 Task: Add the task  Upgrade and migrate company software development to a cloud-based solution to the section Code Catalysts in the project AgileHaven and add a Due Date to the respective task as 2023/10/06
Action: Mouse moved to (564, 448)
Screenshot: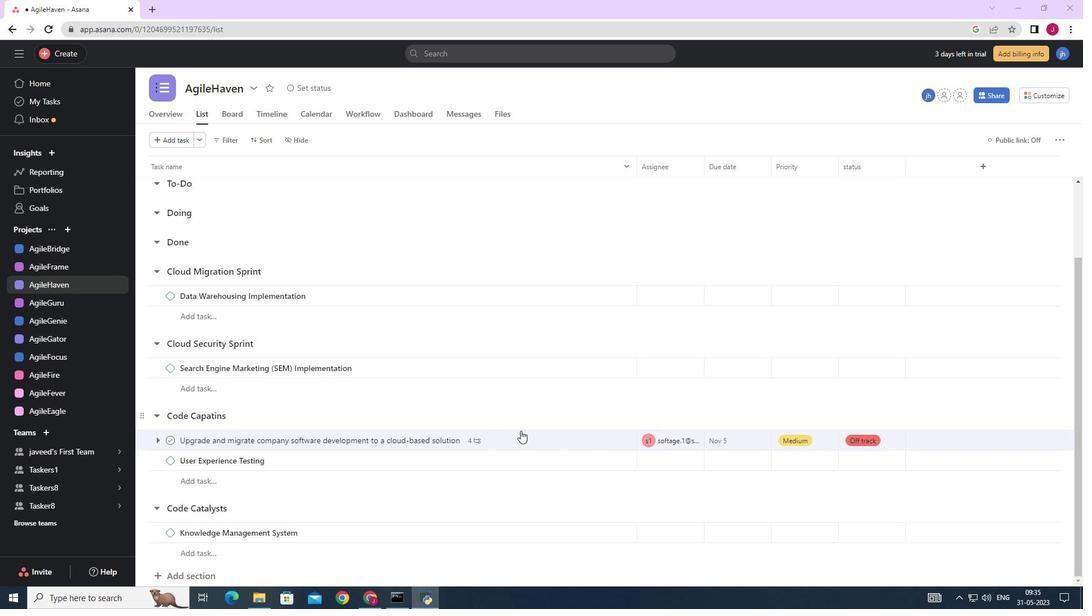 
Action: Mouse scrolled (564, 448) with delta (0, 0)
Screenshot: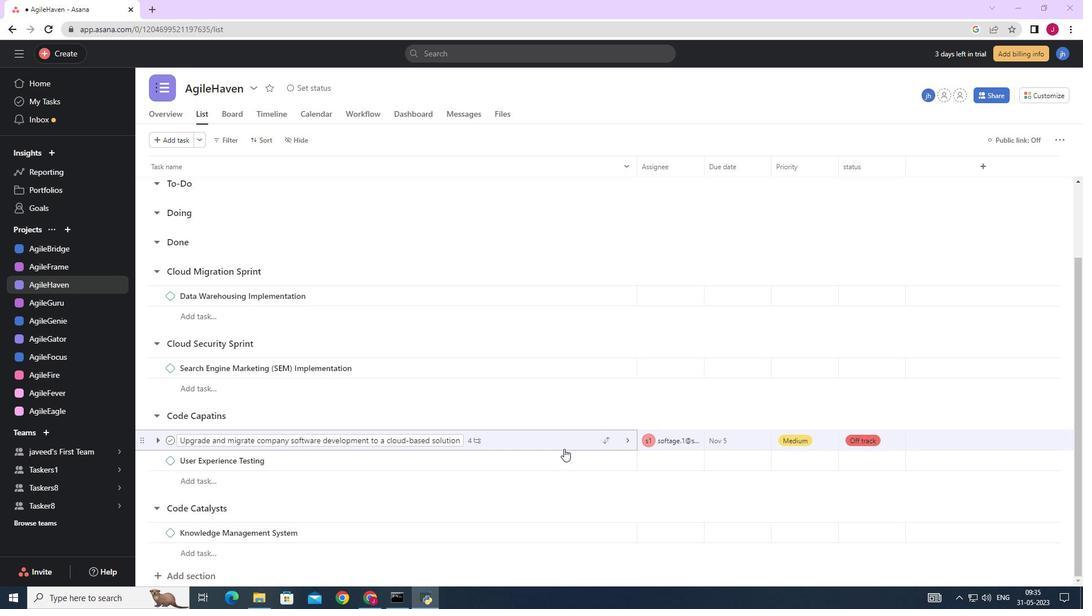 
Action: Mouse scrolled (564, 448) with delta (0, 0)
Screenshot: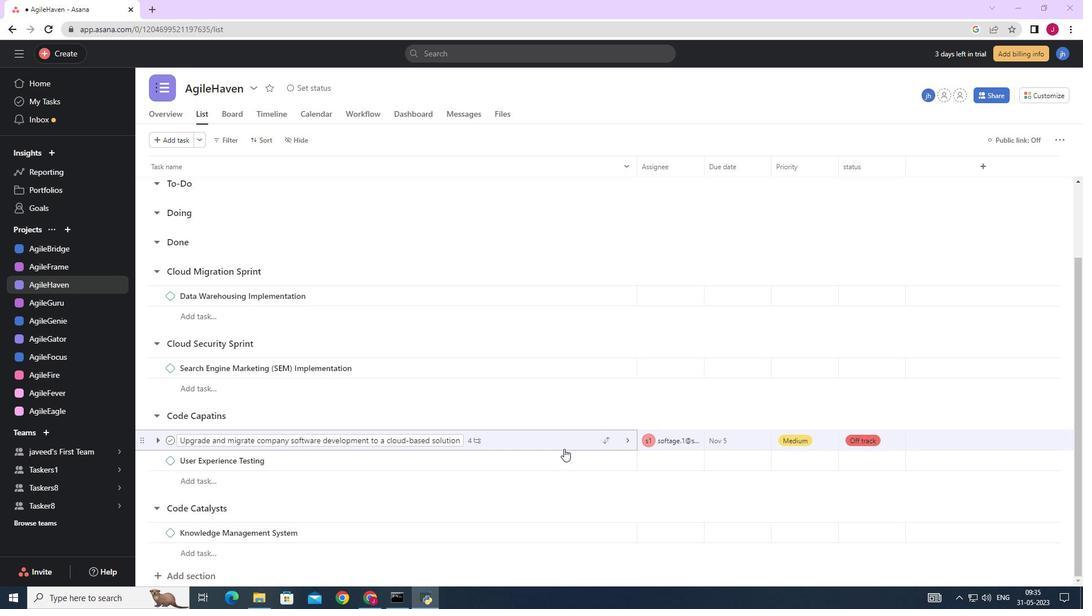 
Action: Mouse scrolled (564, 448) with delta (0, 0)
Screenshot: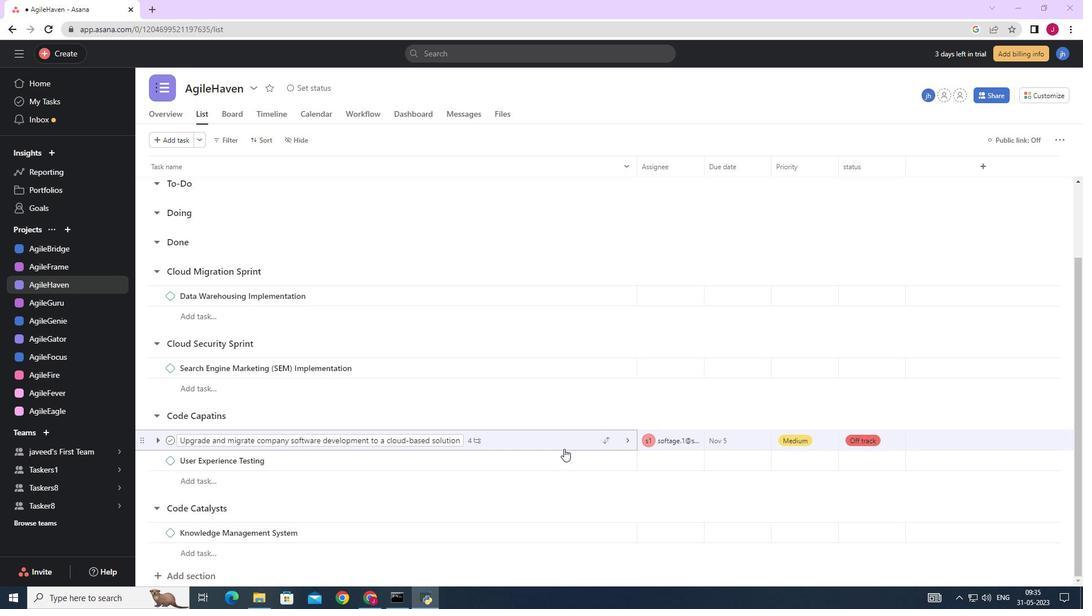 
Action: Mouse scrolled (564, 448) with delta (0, 0)
Screenshot: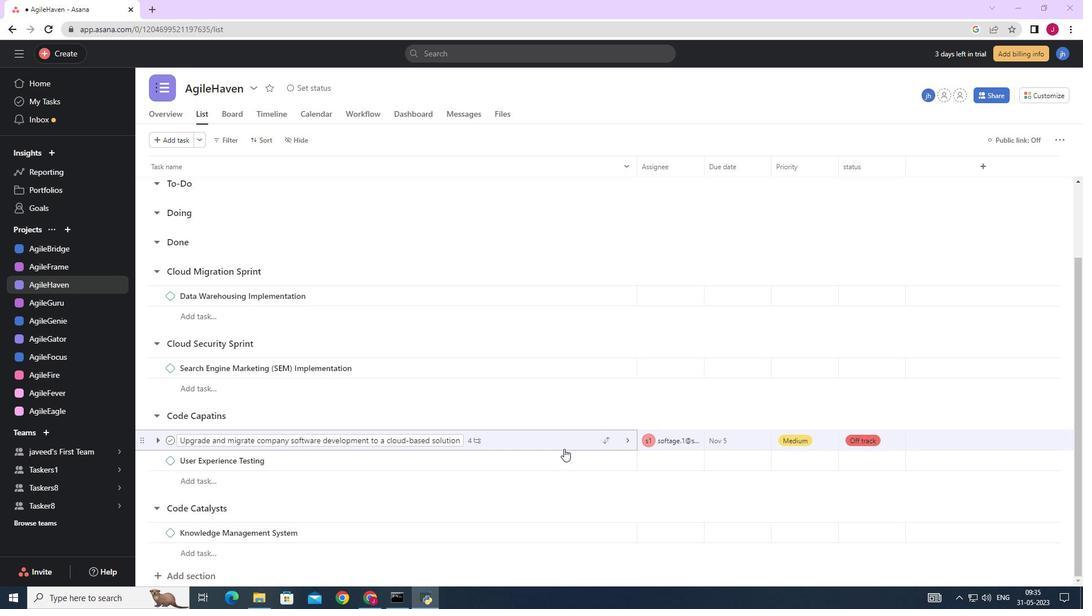 
Action: Mouse scrolled (564, 448) with delta (0, 0)
Screenshot: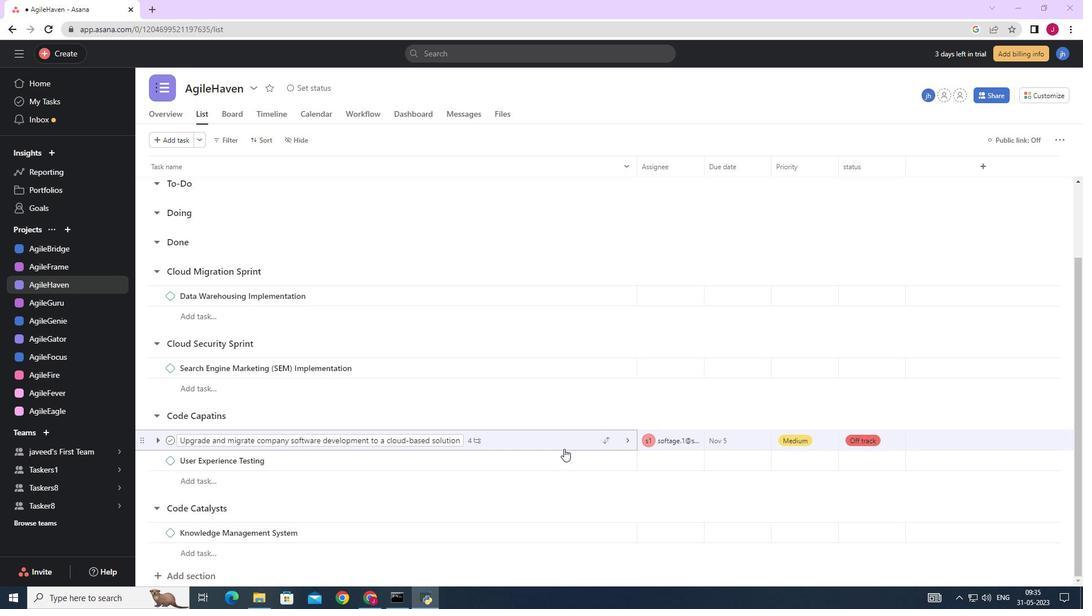 
Action: Mouse moved to (608, 438)
Screenshot: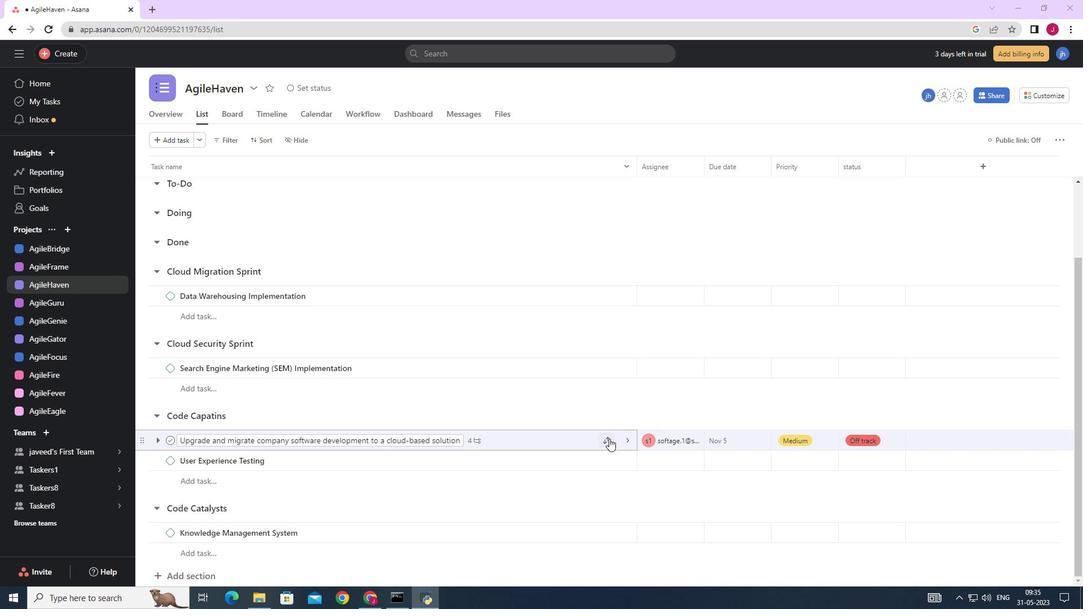 
Action: Mouse pressed left at (608, 438)
Screenshot: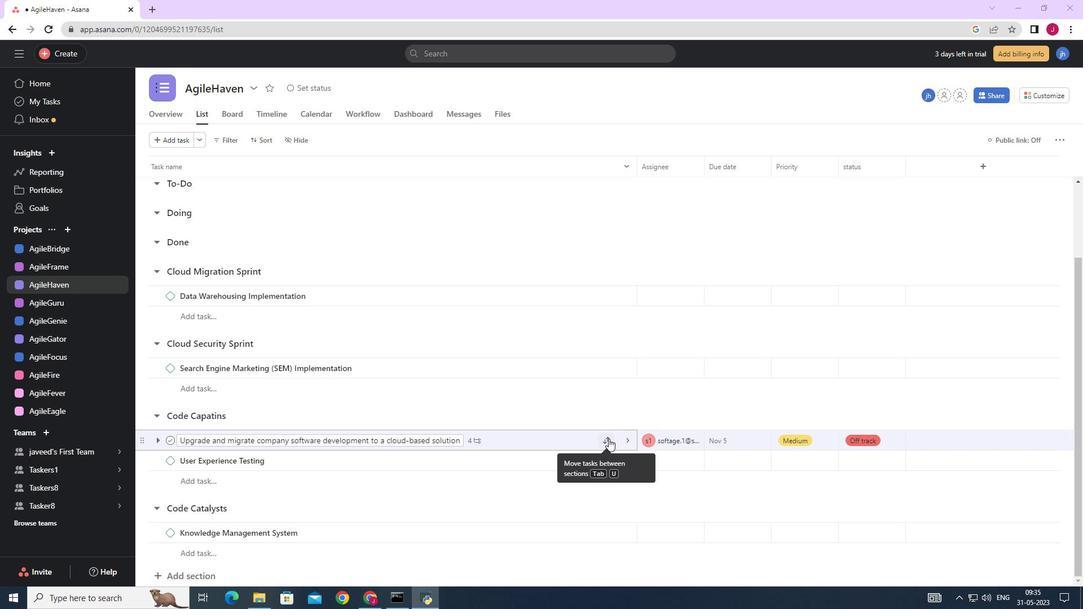 
Action: Mouse moved to (556, 419)
Screenshot: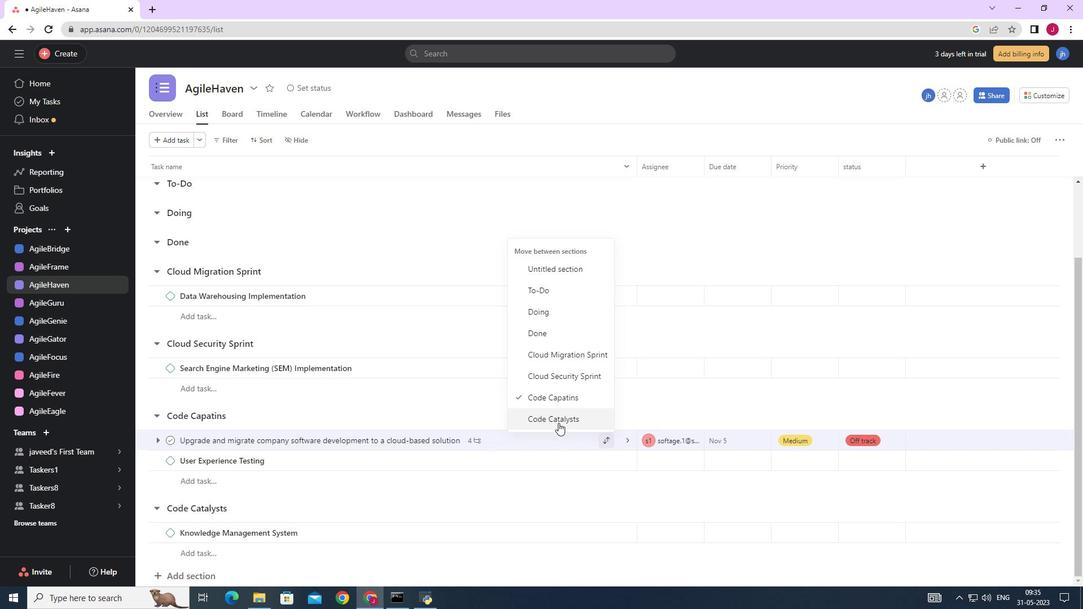 
Action: Mouse pressed left at (556, 419)
Screenshot: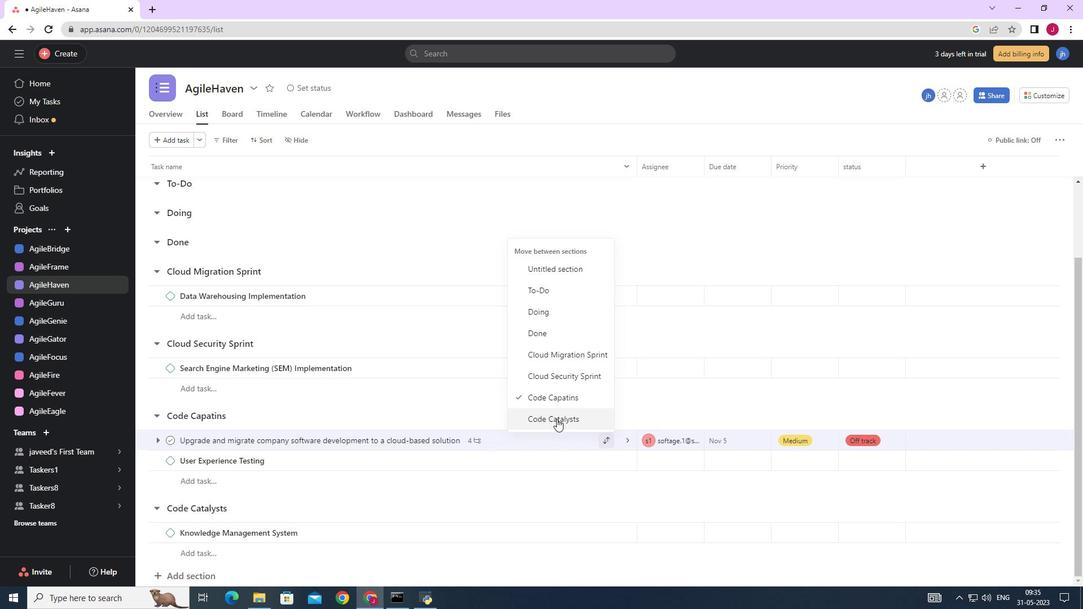 
Action: Mouse moved to (761, 515)
Screenshot: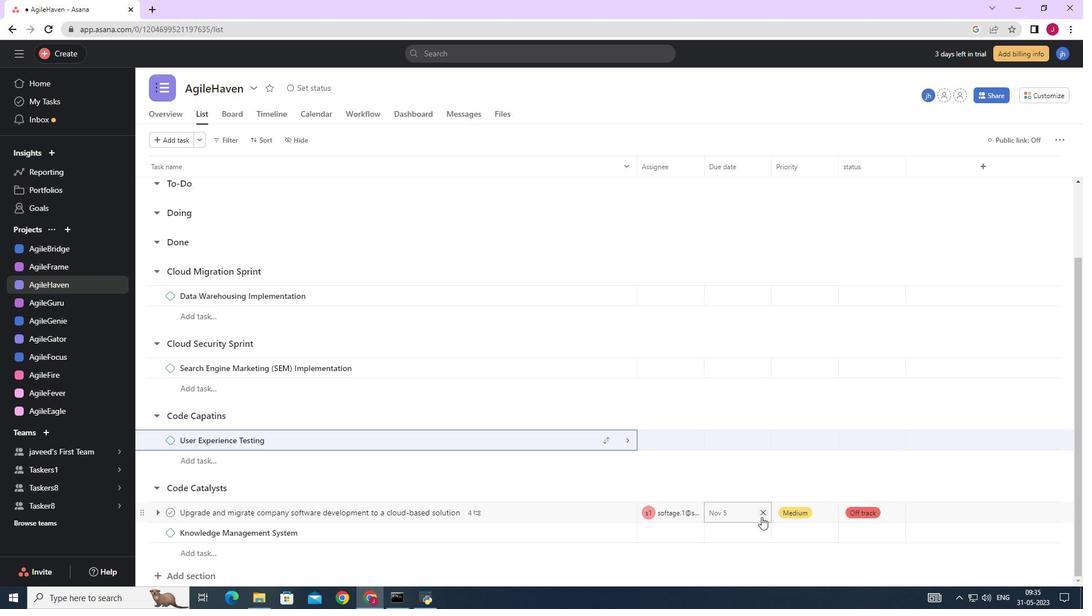 
Action: Mouse pressed left at (761, 515)
Screenshot: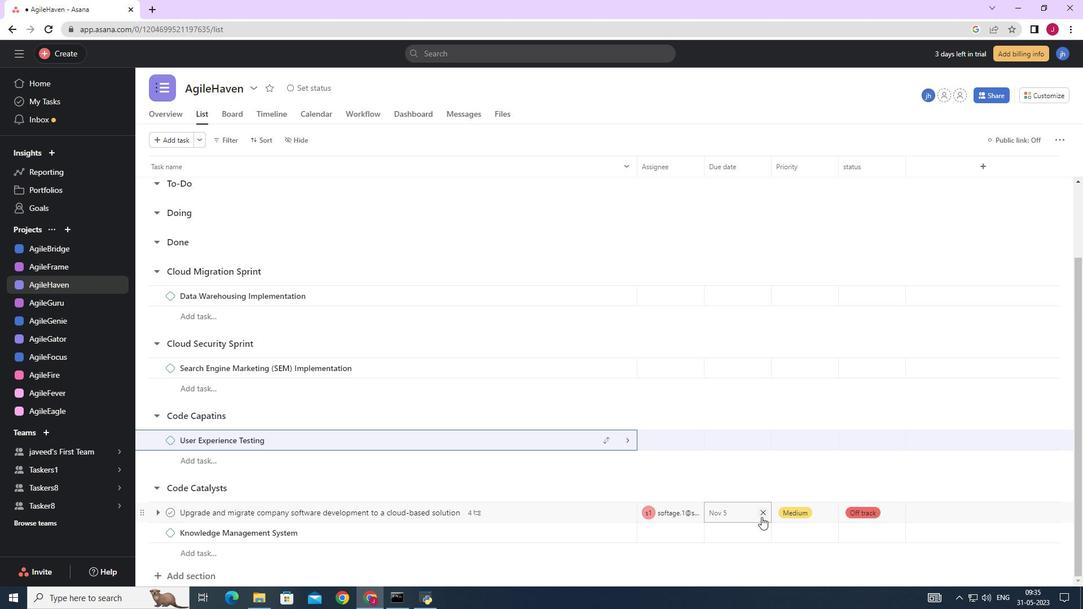 
Action: Mouse moved to (741, 512)
Screenshot: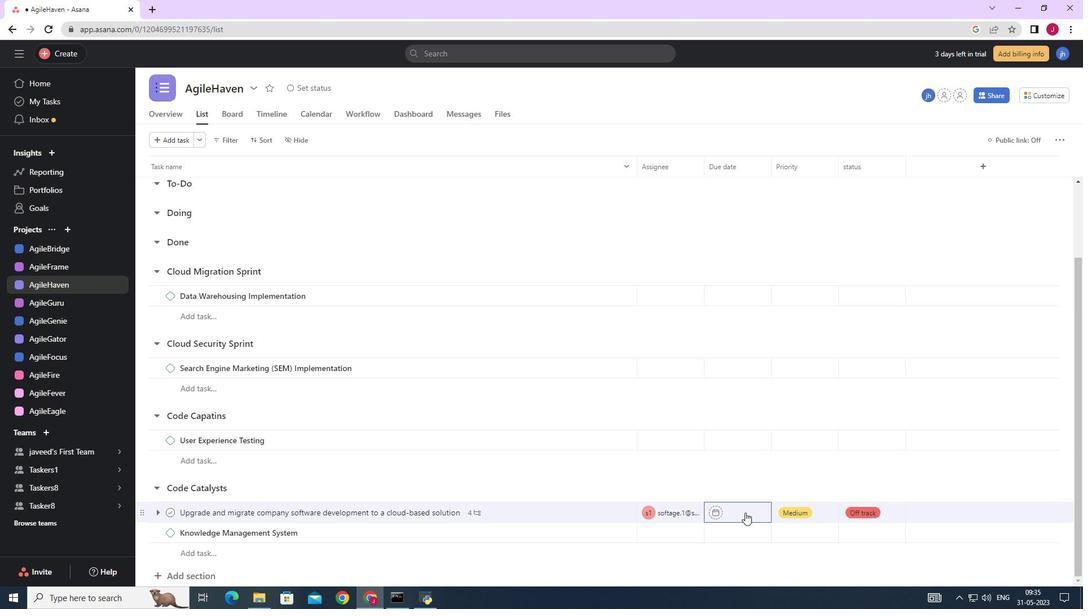 
Action: Mouse pressed left at (741, 512)
Screenshot: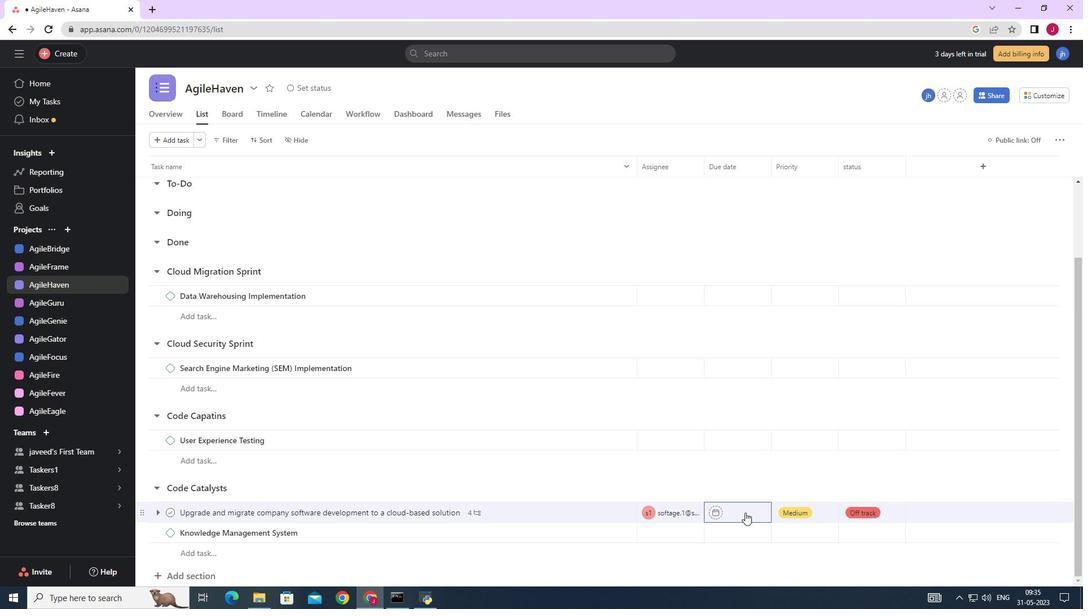 
Action: Mouse moved to (851, 331)
Screenshot: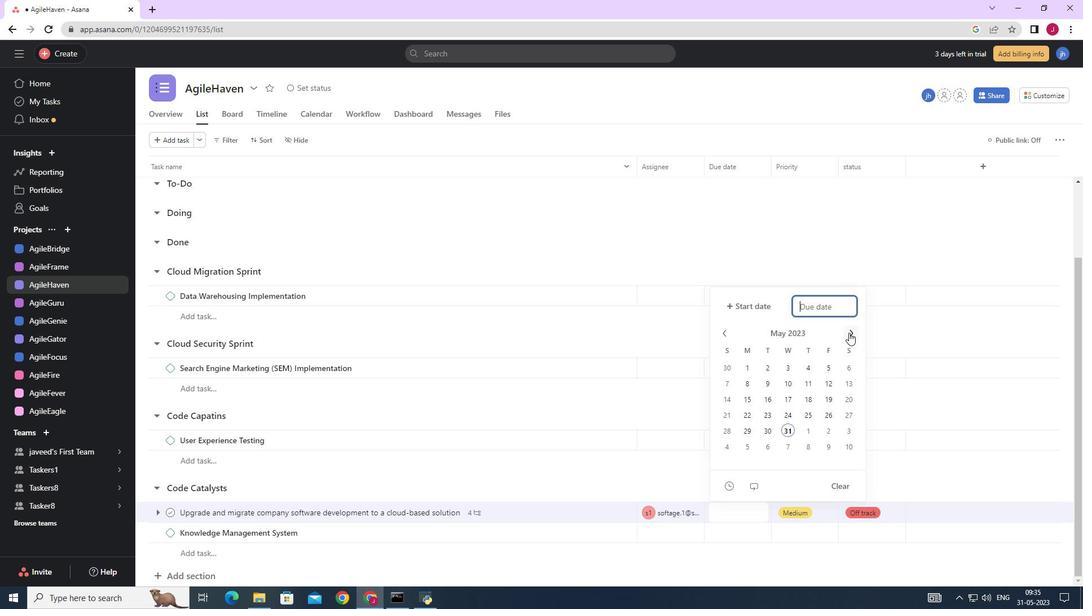 
Action: Mouse pressed left at (851, 331)
Screenshot: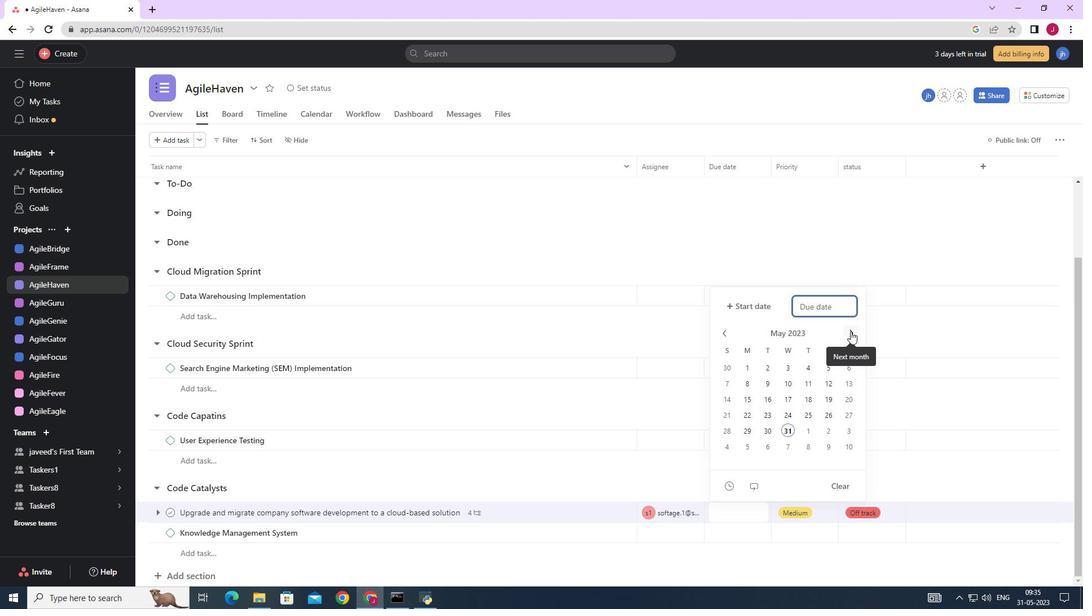 
Action: Mouse pressed left at (851, 331)
Screenshot: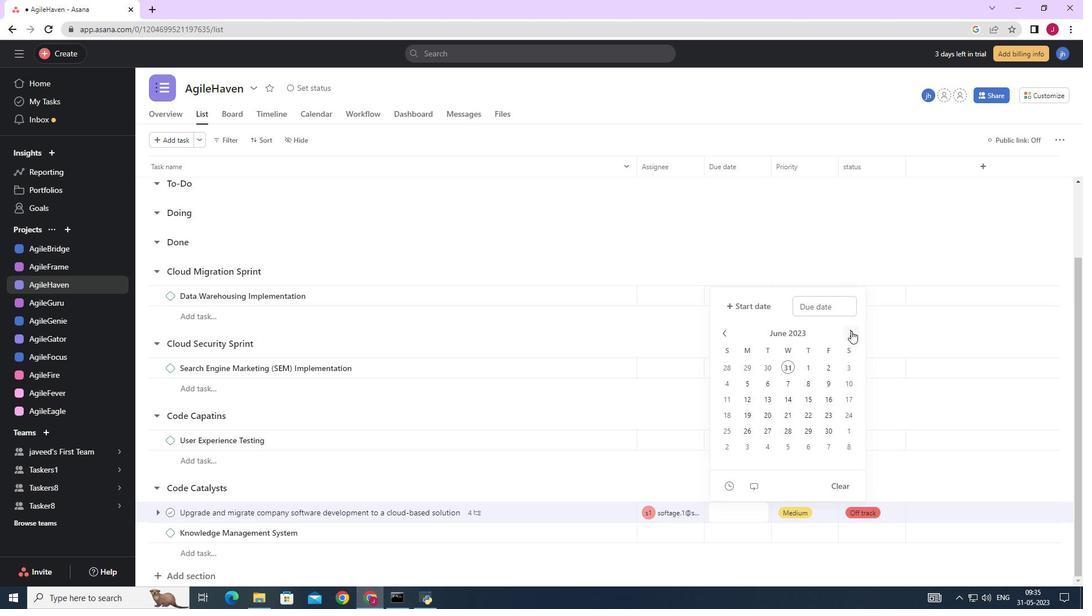 
Action: Mouse pressed left at (851, 331)
Screenshot: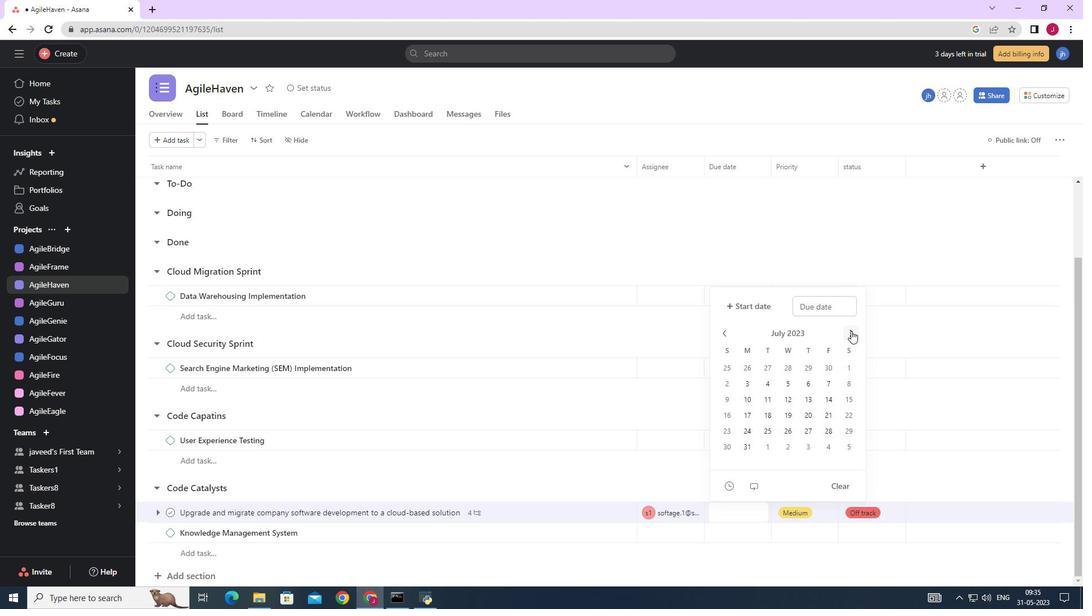 
Action: Mouse pressed left at (851, 331)
Screenshot: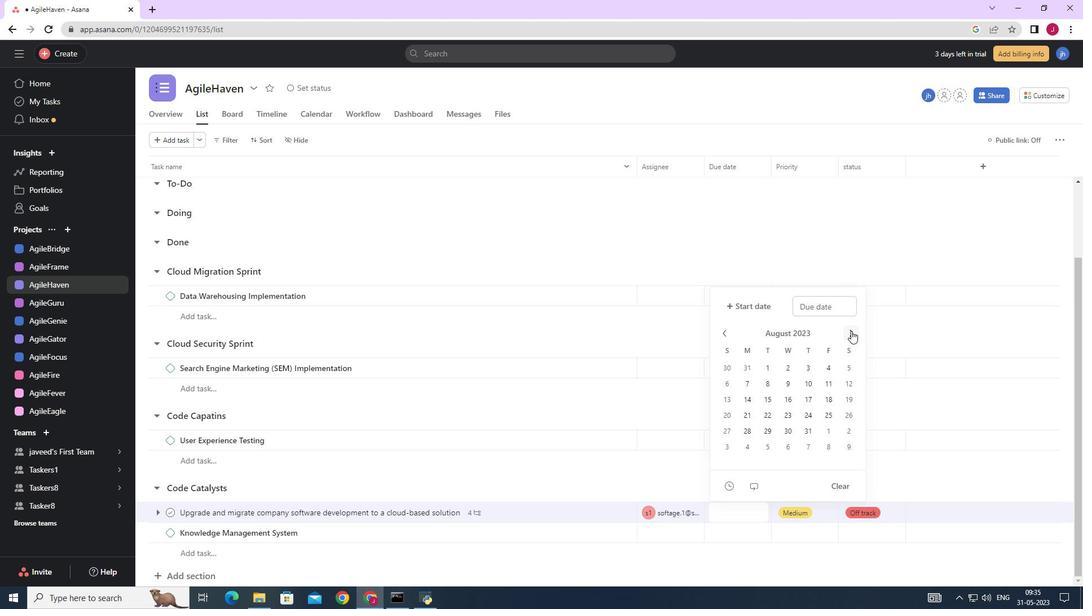 
Action: Mouse pressed left at (851, 331)
Screenshot: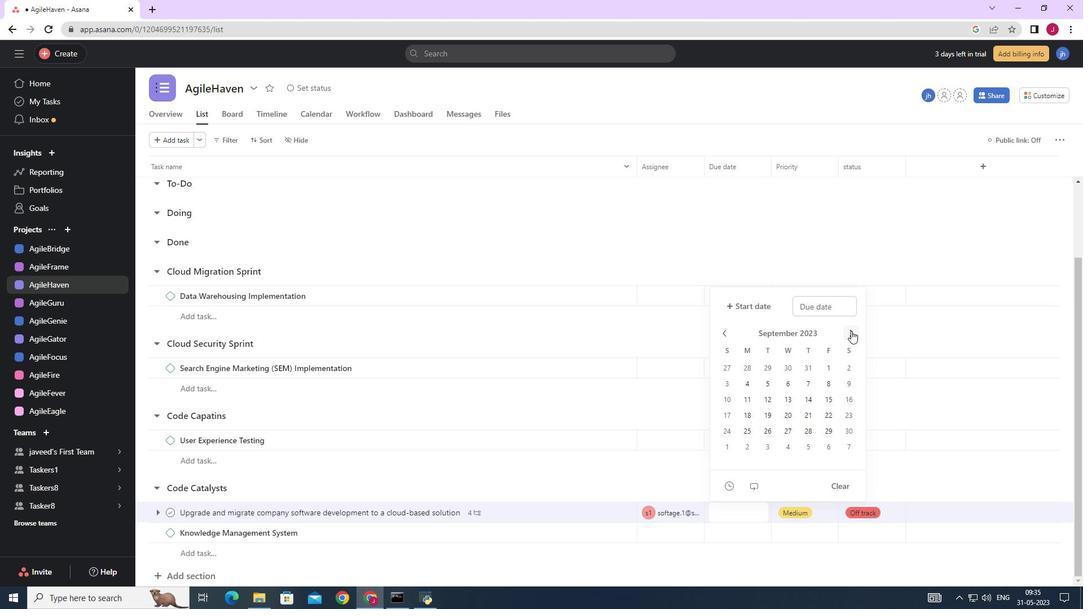 
Action: Mouse moved to (829, 368)
Screenshot: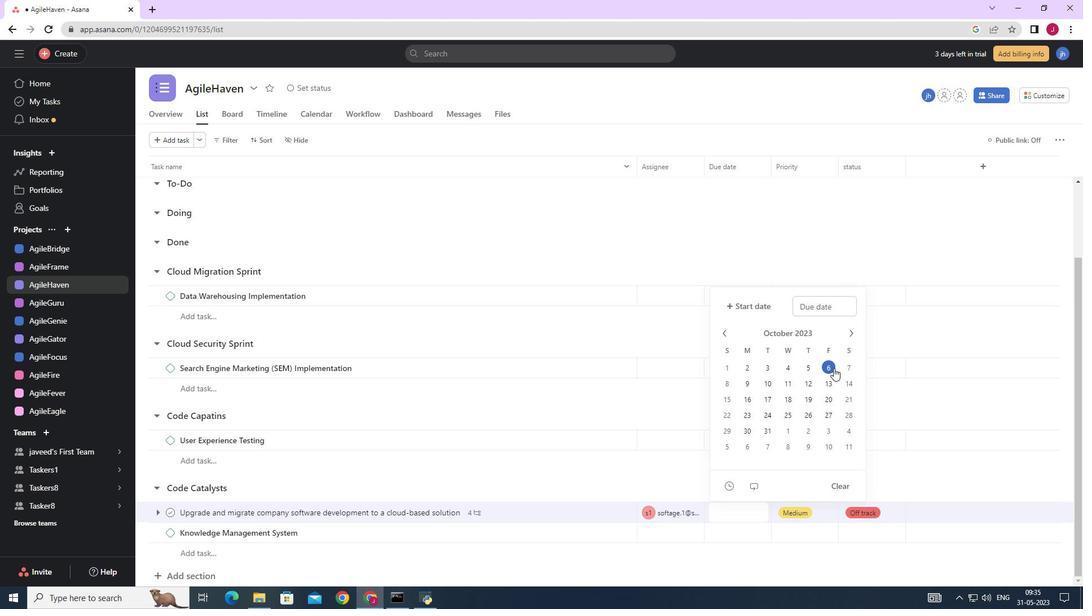 
Action: Mouse pressed left at (829, 368)
Screenshot: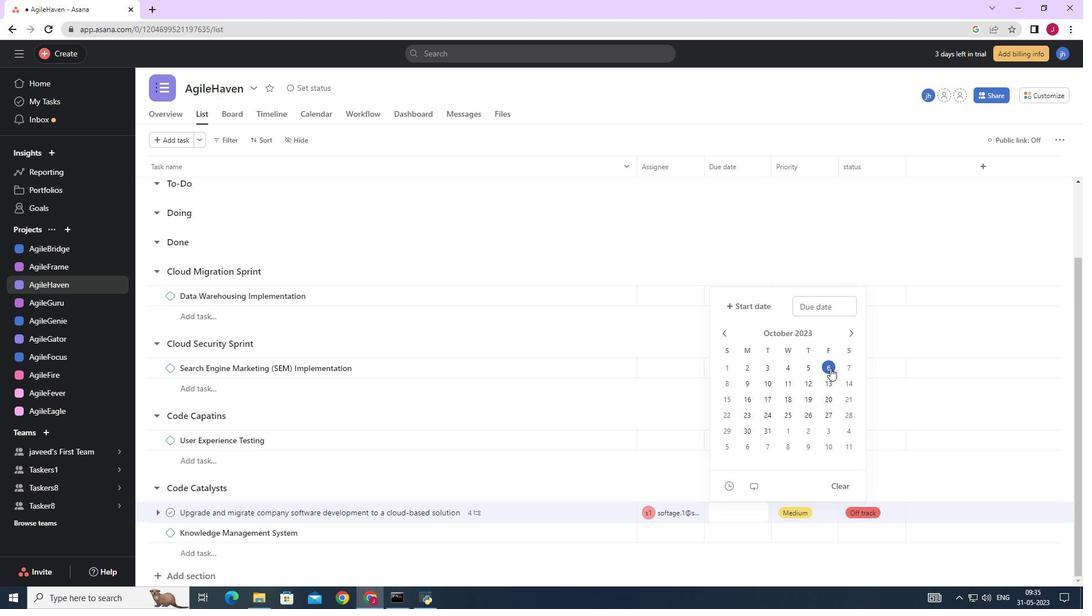 
Action: Mouse moved to (953, 333)
Screenshot: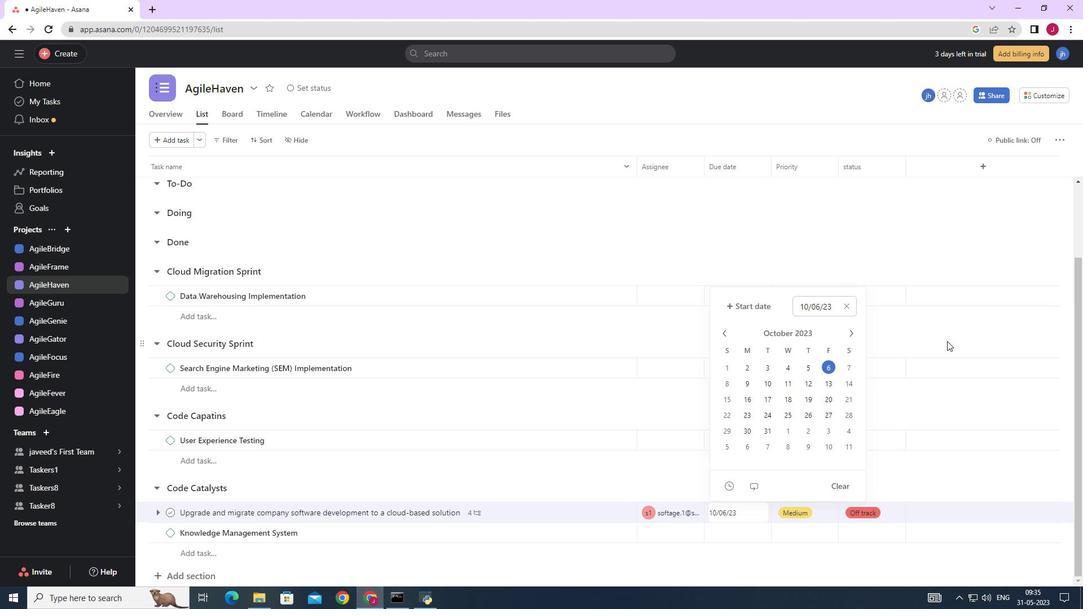 
Action: Mouse pressed left at (953, 333)
Screenshot: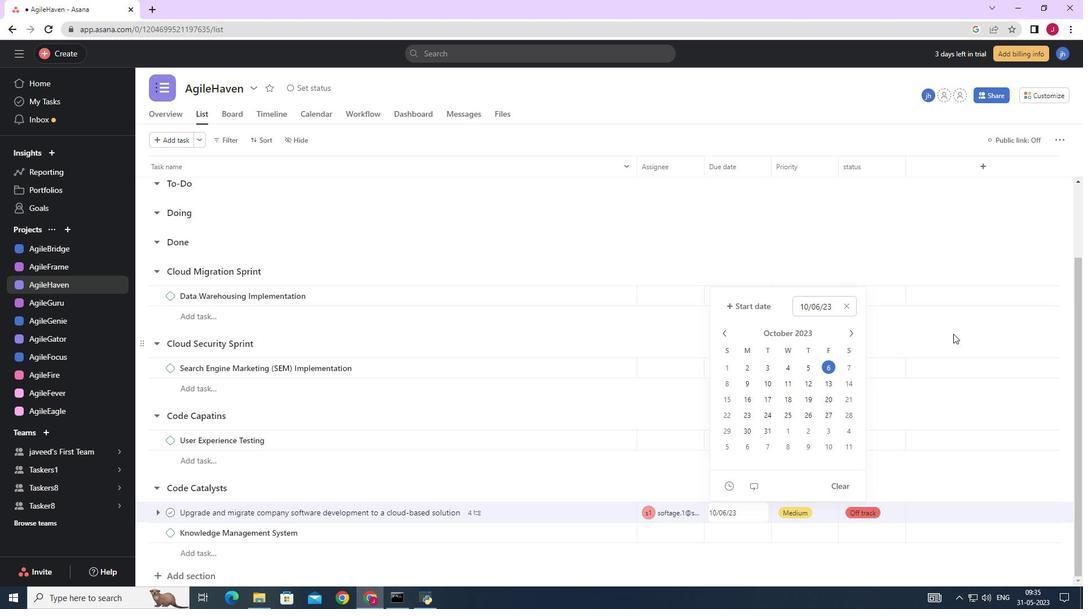 
Action: Mouse moved to (950, 333)
Screenshot: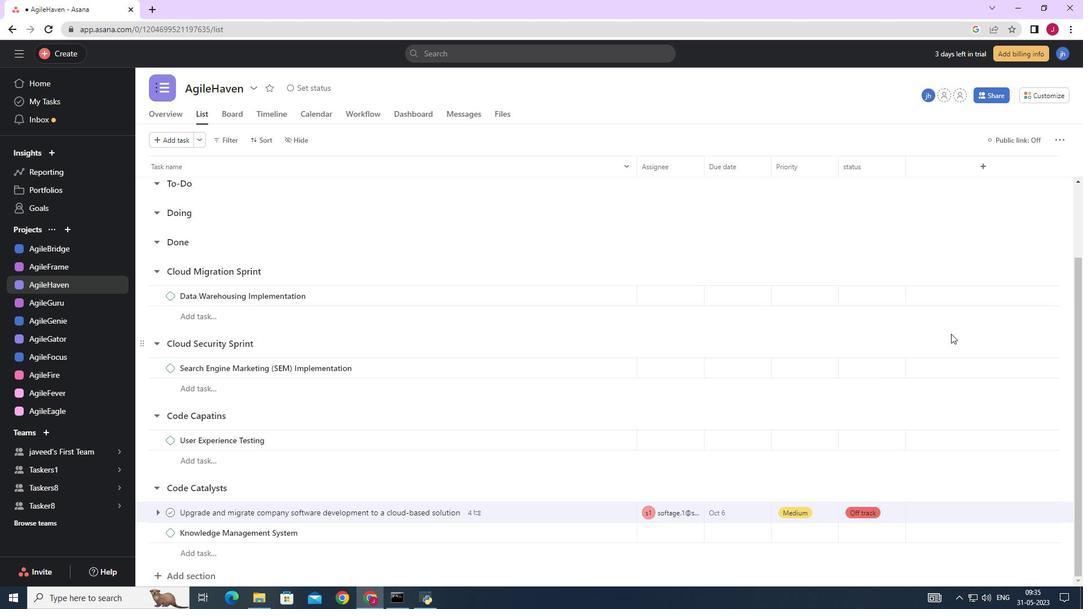 
